 Task: Look for products in the category "Tofu & Meat Alternatives" from Store Brand only.
Action: Mouse moved to (834, 276)
Screenshot: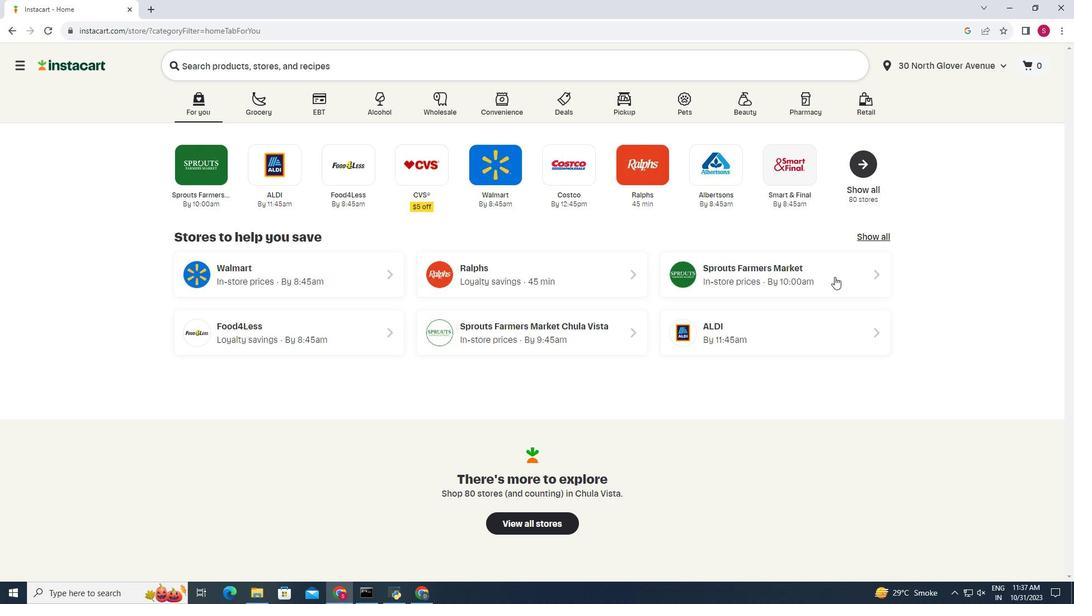 
Action: Mouse pressed left at (834, 276)
Screenshot: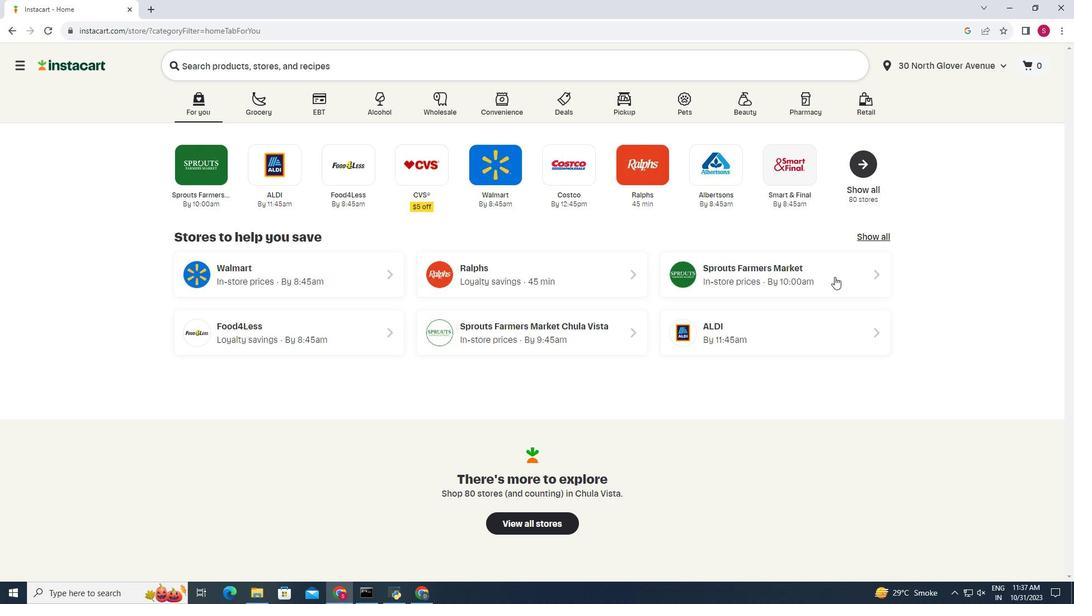 
Action: Mouse moved to (50, 489)
Screenshot: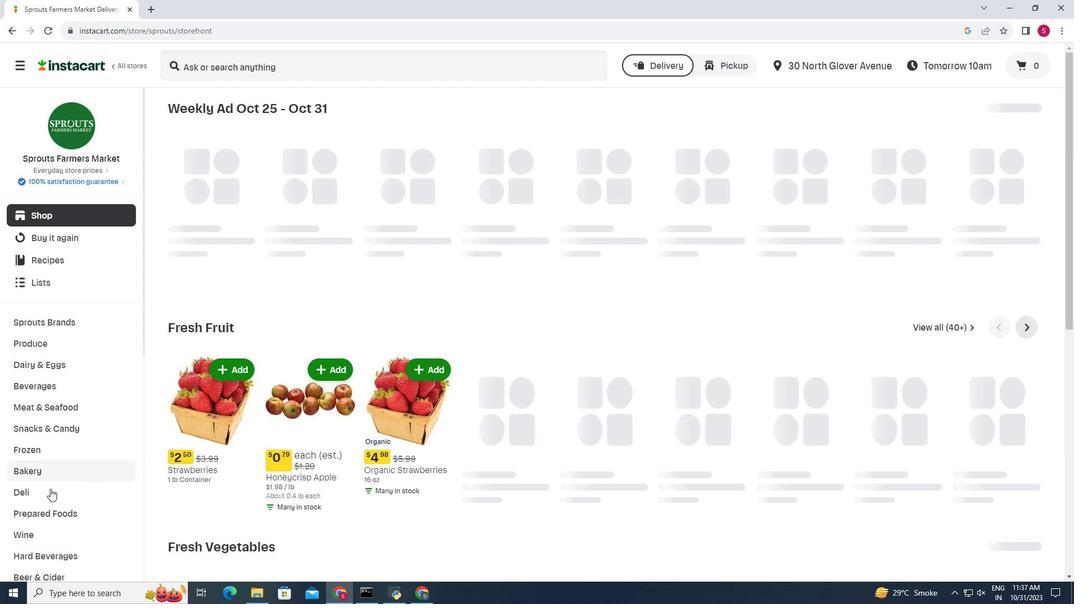 
Action: Mouse pressed left at (50, 489)
Screenshot: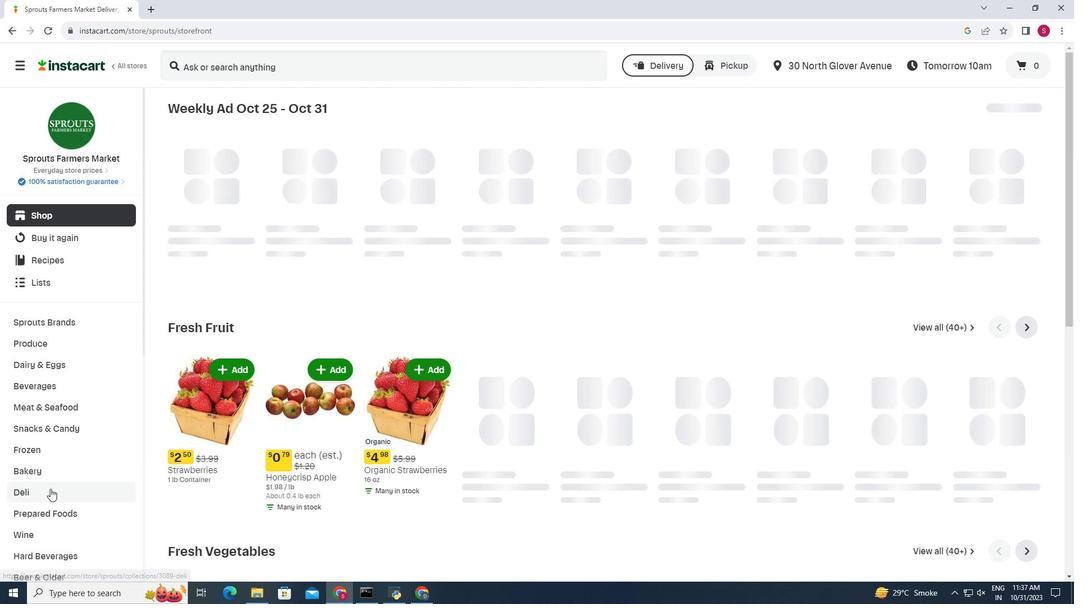 
Action: Mouse moved to (490, 137)
Screenshot: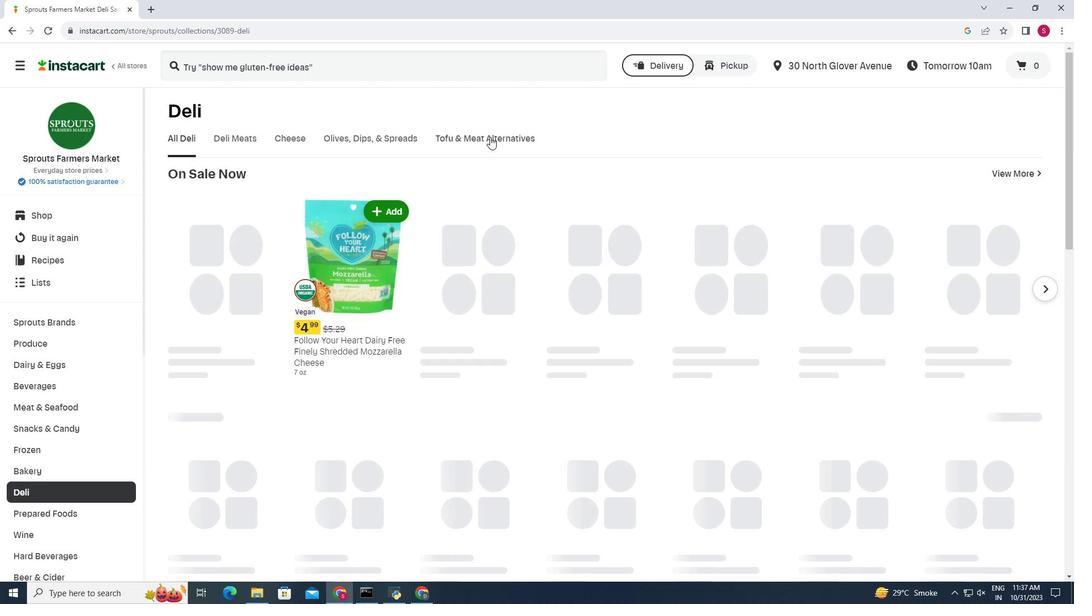
Action: Mouse pressed left at (490, 137)
Screenshot: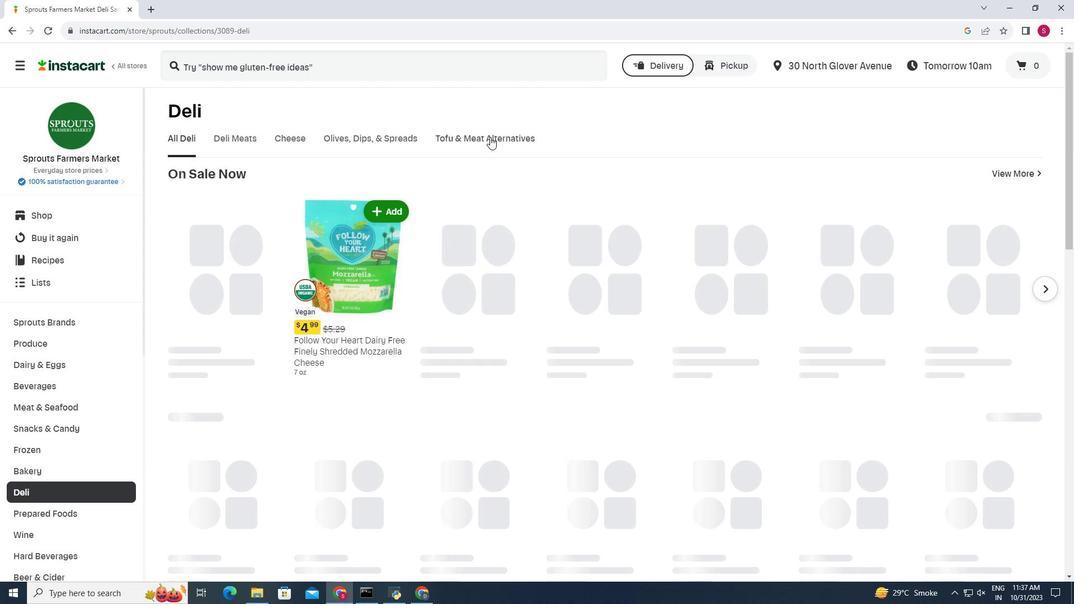
Action: Mouse moved to (382, 227)
Screenshot: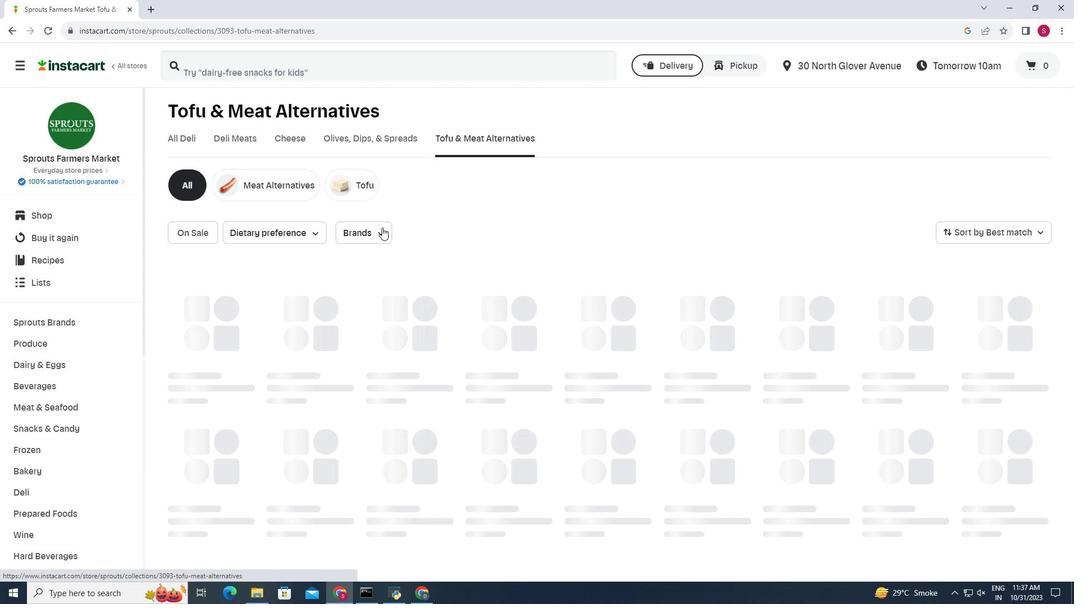 
Action: Mouse pressed left at (382, 227)
Screenshot: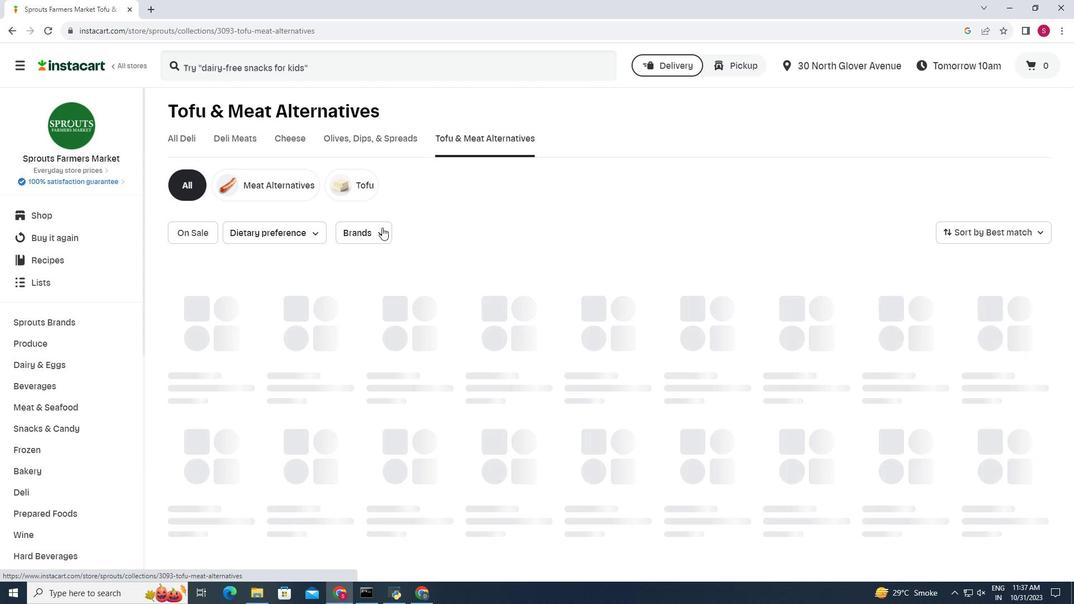 
Action: Mouse moved to (359, 265)
Screenshot: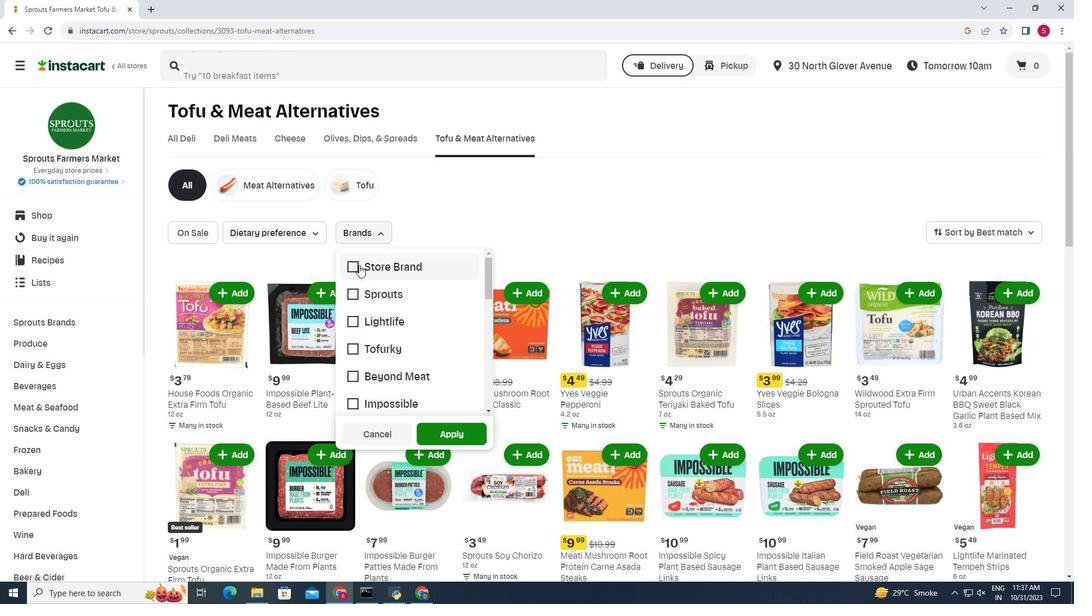 
Action: Mouse pressed left at (359, 265)
Screenshot: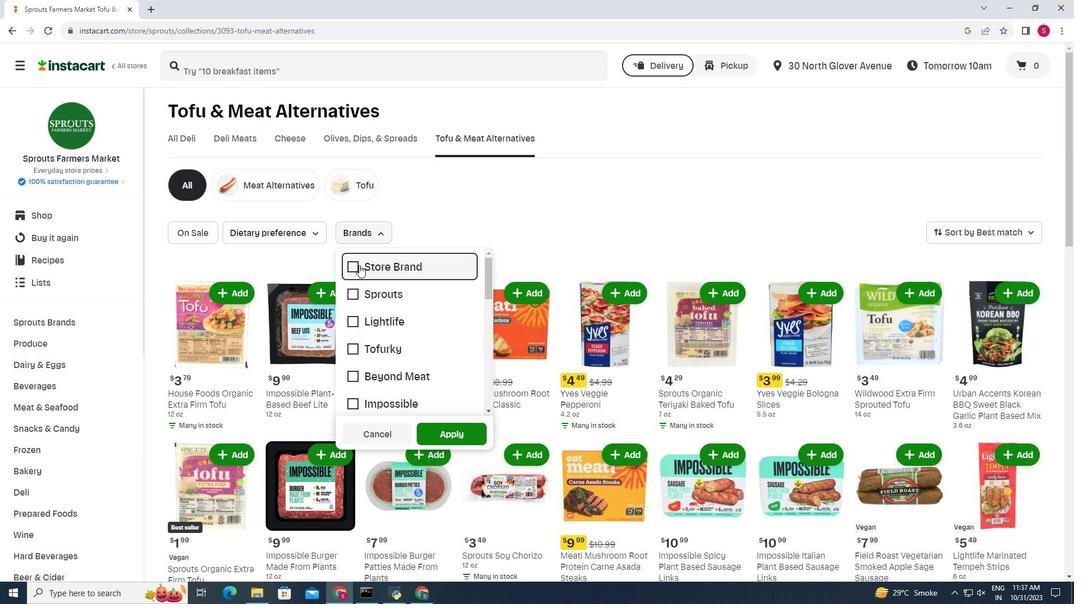 
Action: Mouse moved to (438, 433)
Screenshot: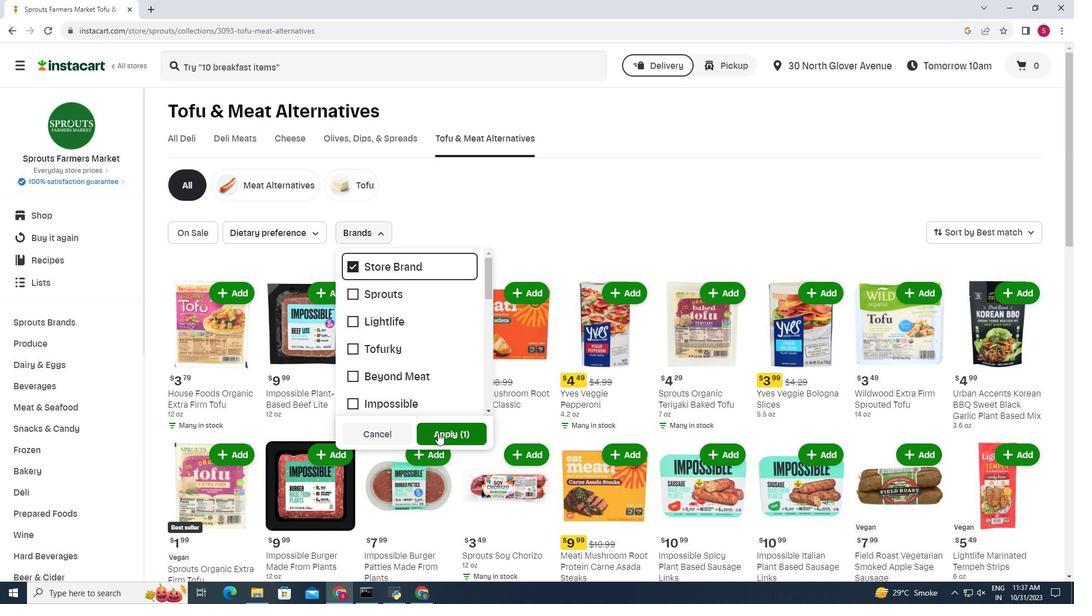 
Action: Mouse pressed left at (438, 433)
Screenshot: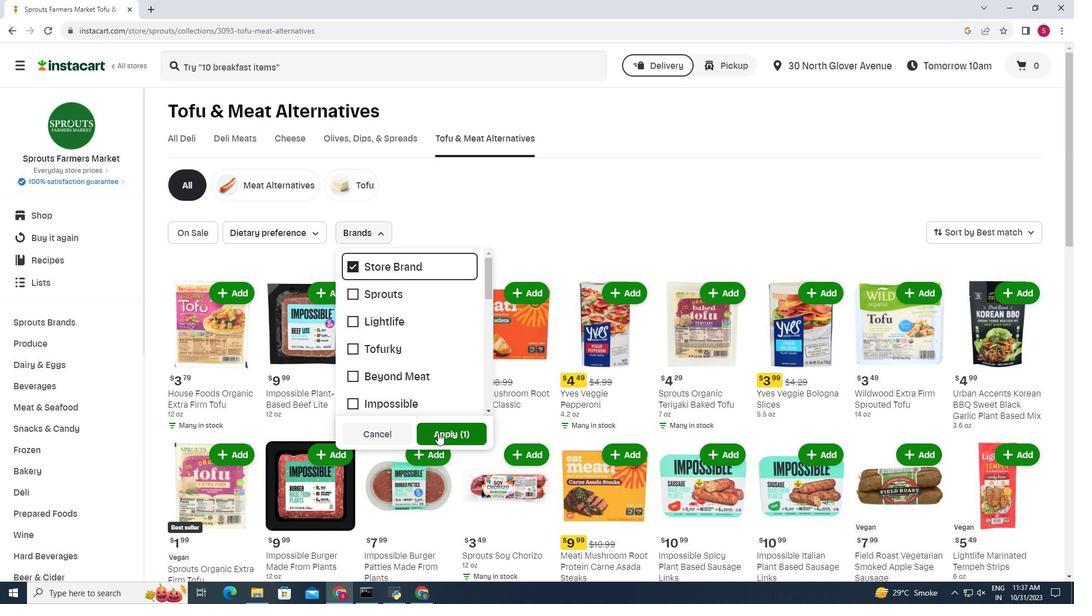 
Action: Mouse moved to (565, 265)
Screenshot: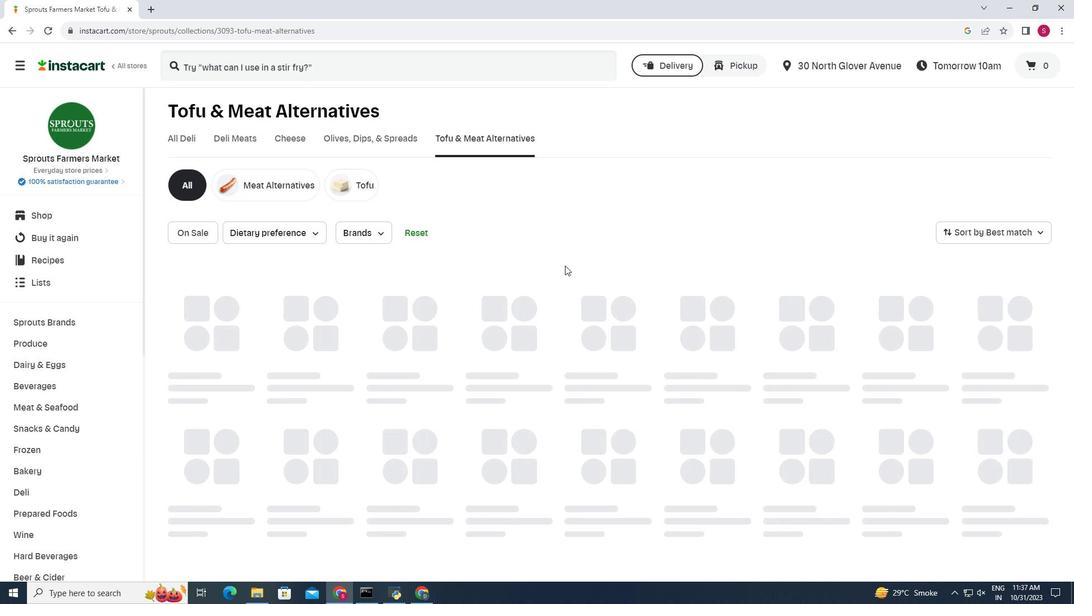 
Action: Mouse scrolled (565, 265) with delta (0, 0)
Screenshot: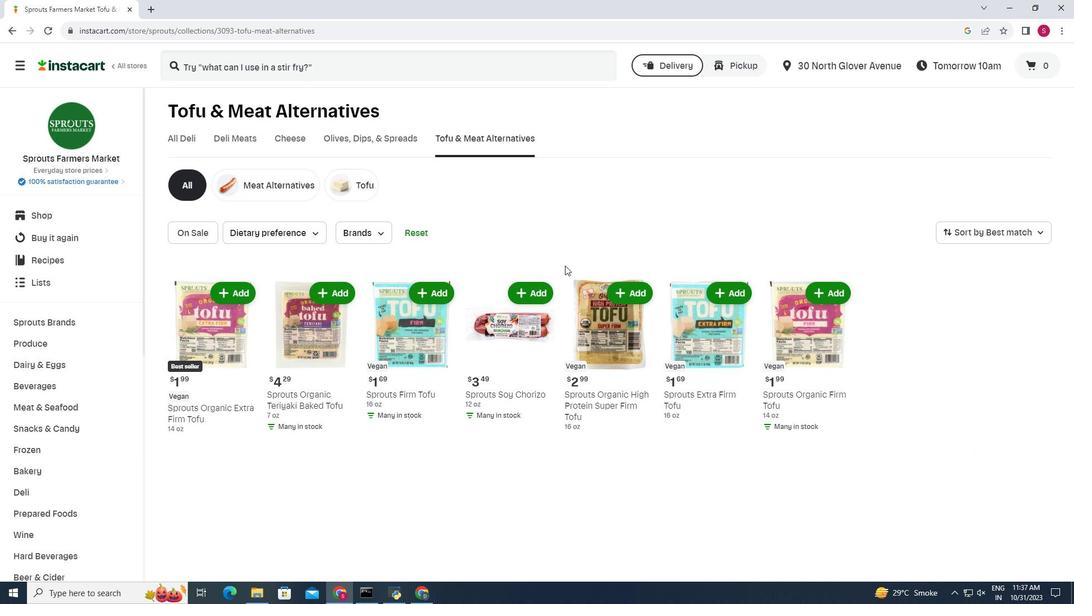 
Action: Mouse scrolled (565, 265) with delta (0, 0)
Screenshot: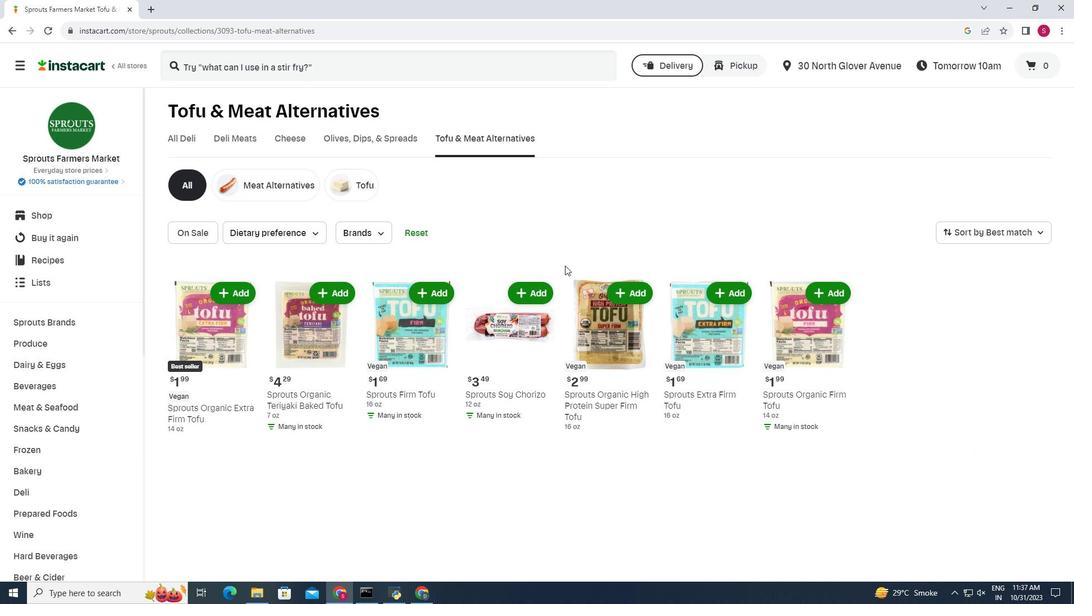 
Action: Mouse scrolled (565, 265) with delta (0, 0)
Screenshot: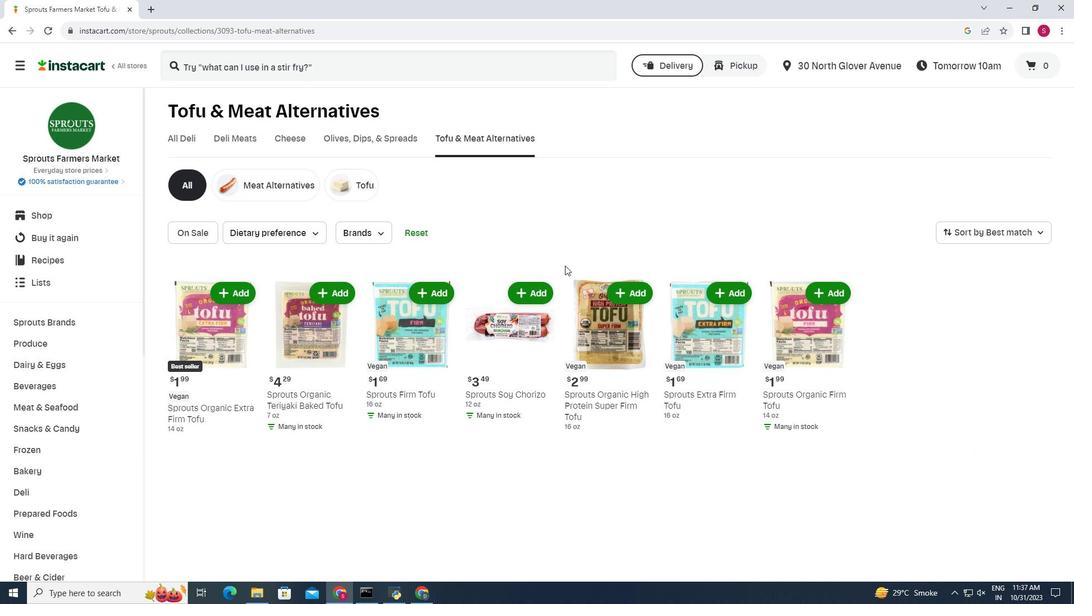 
Action: Mouse moved to (566, 265)
Screenshot: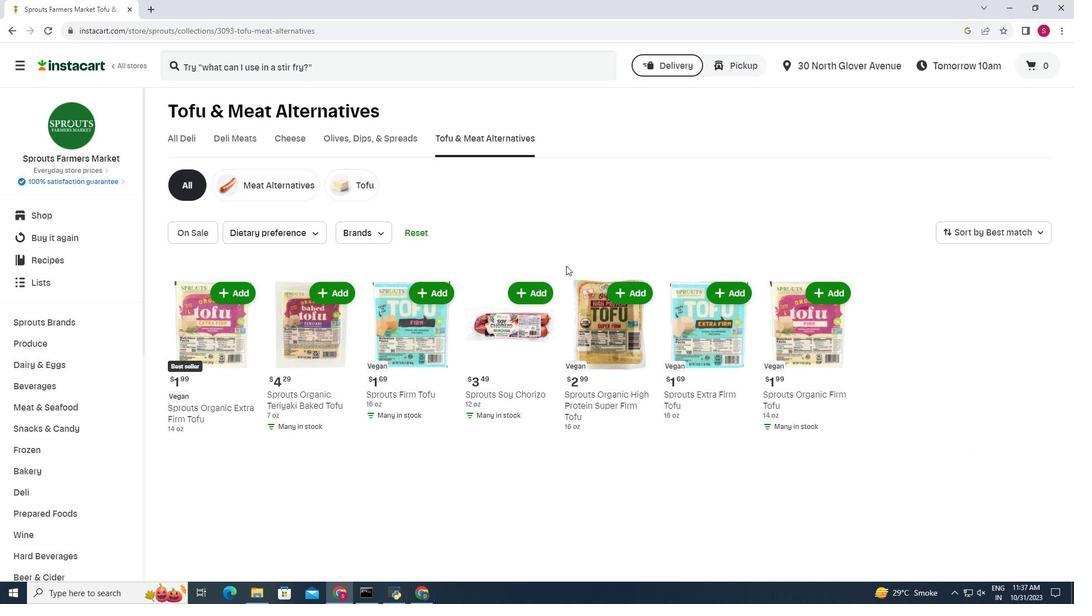 
